Task: Show the option for the small business.
Action: Mouse moved to (631, 64)
Screenshot: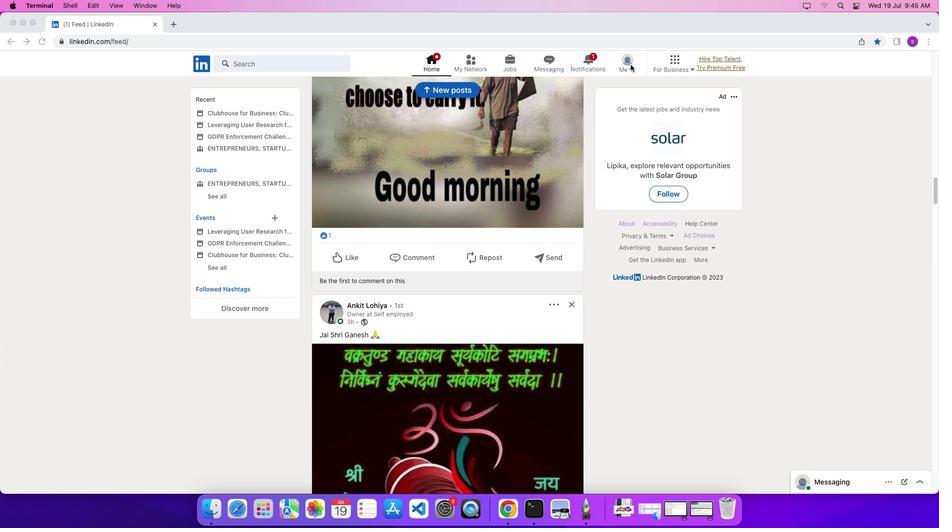 
Action: Mouse pressed left at (631, 64)
Screenshot: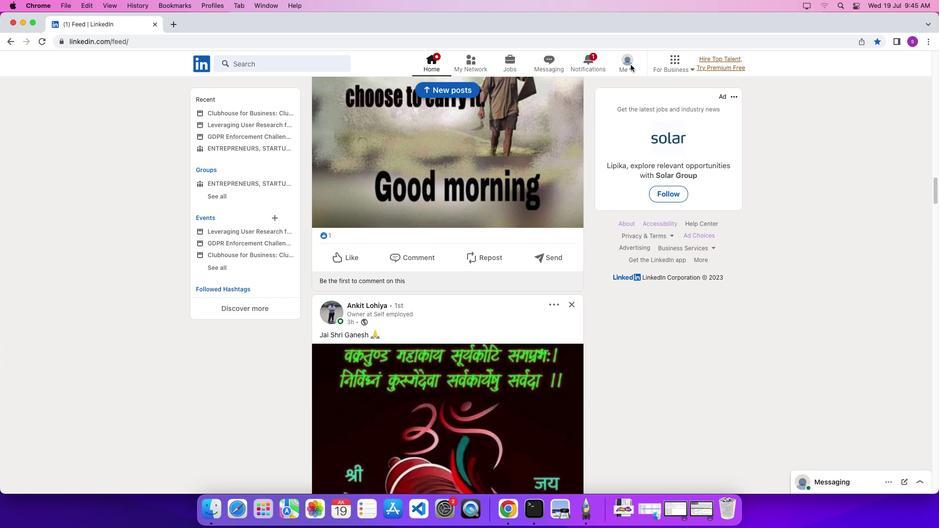 
Action: Mouse moved to (631, 68)
Screenshot: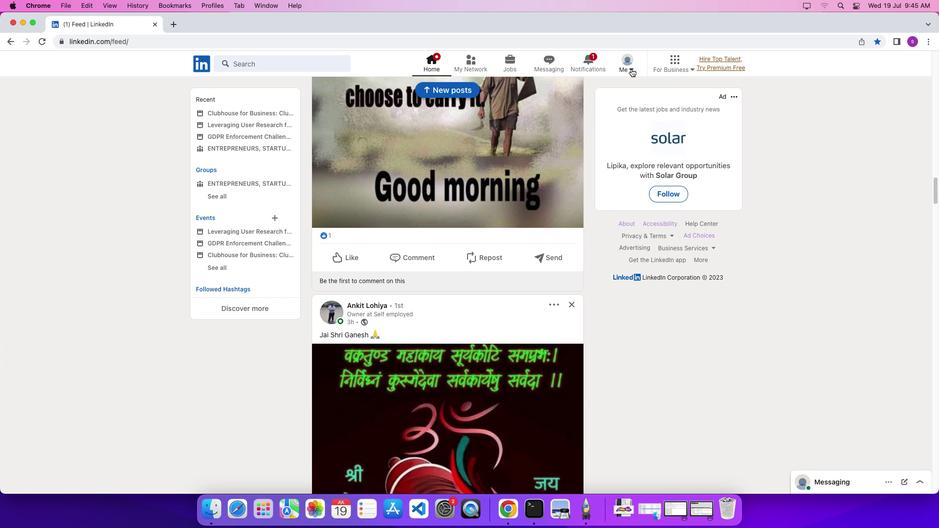 
Action: Mouse pressed left at (631, 68)
Screenshot: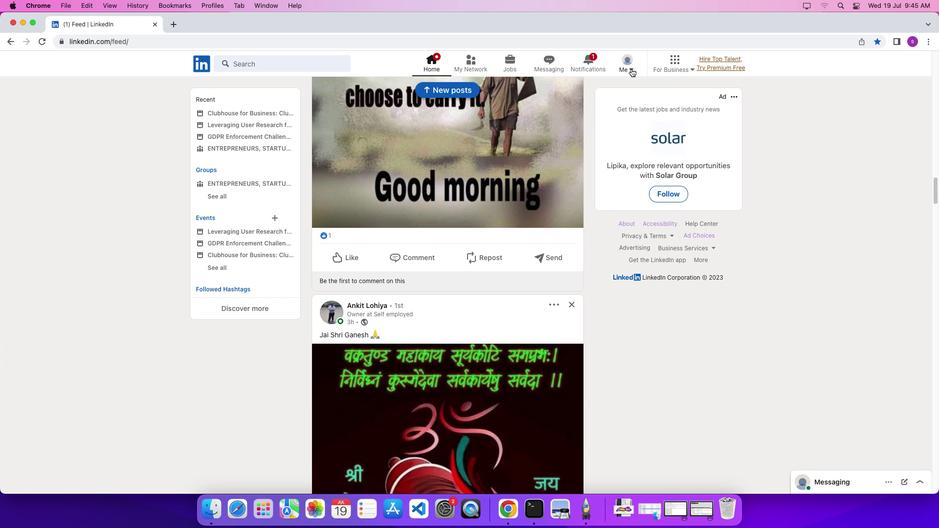 
Action: Mouse moved to (631, 119)
Screenshot: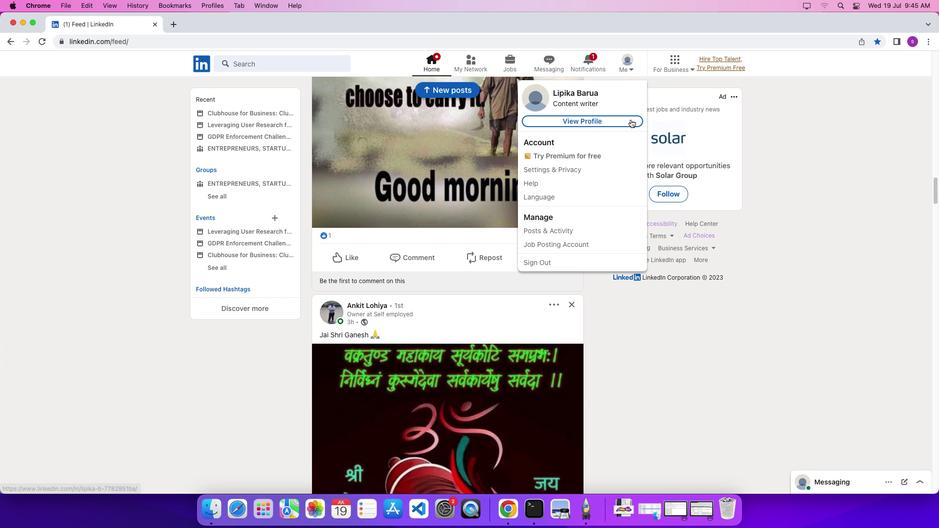 
Action: Mouse pressed left at (631, 119)
Screenshot: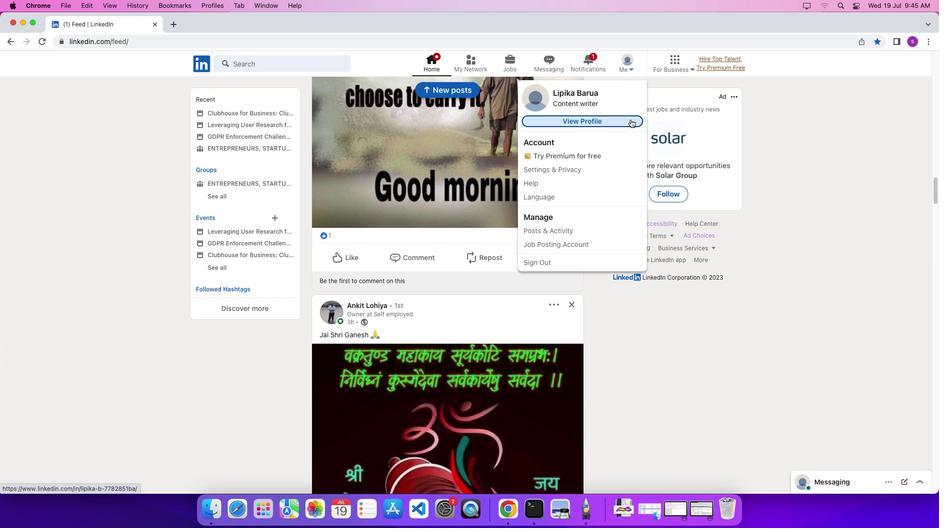 
Action: Mouse moved to (436, 346)
Screenshot: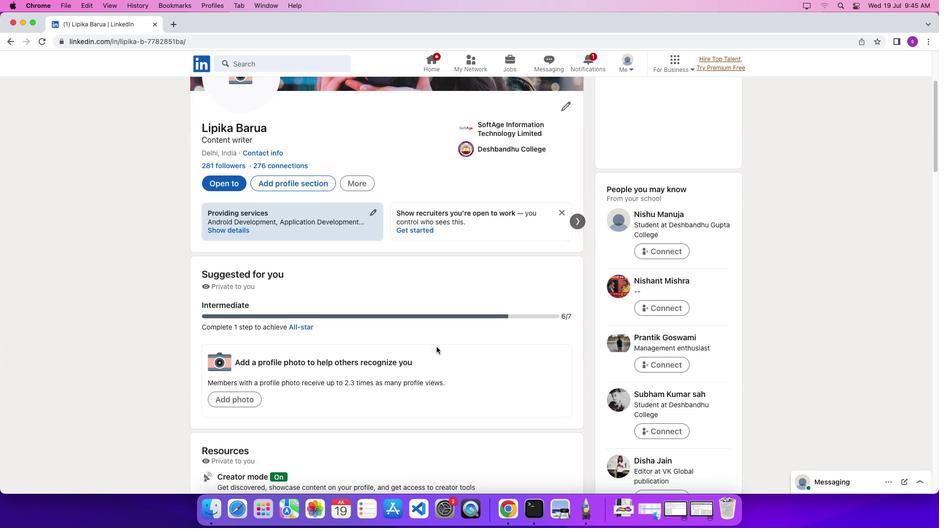 
Action: Mouse scrolled (436, 346) with delta (0, 0)
Screenshot: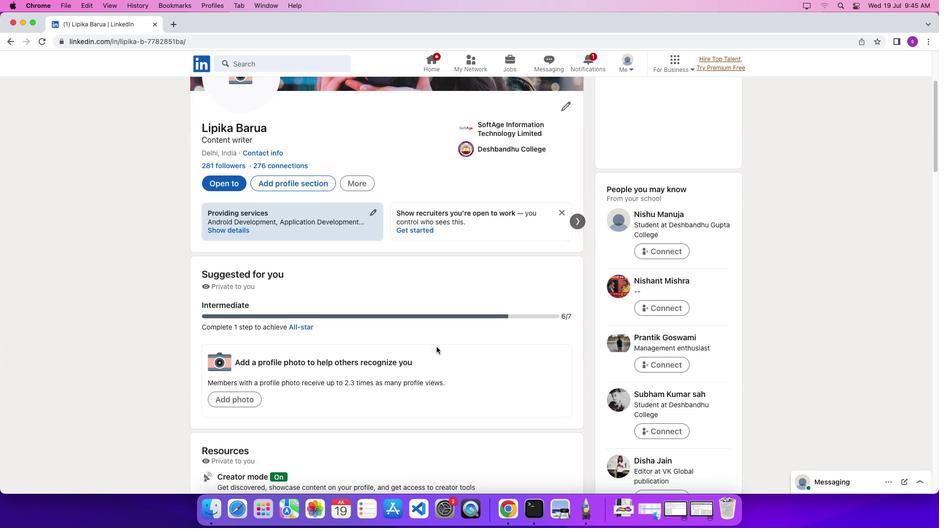 
Action: Mouse scrolled (436, 346) with delta (0, 0)
Screenshot: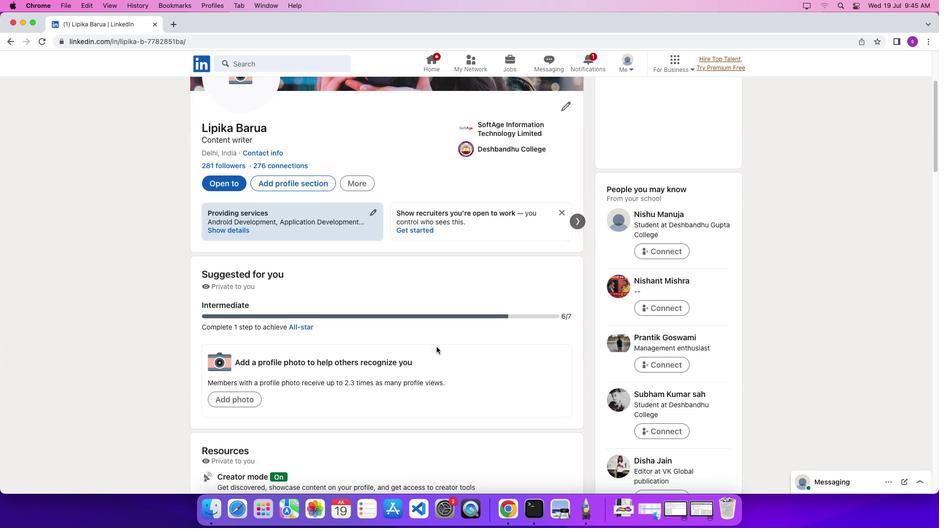 
Action: Mouse scrolled (436, 346) with delta (0, -3)
Screenshot: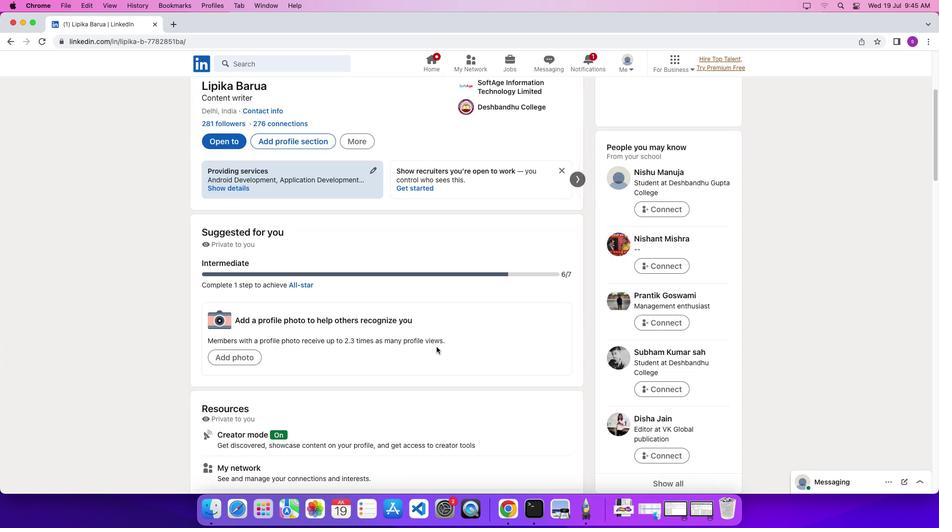 
Action: Mouse scrolled (436, 346) with delta (0, 0)
Screenshot: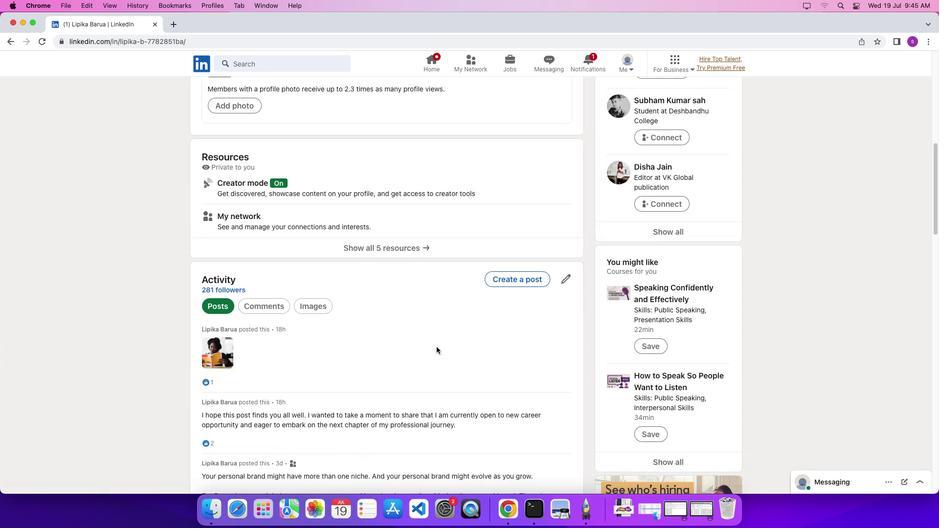 
Action: Mouse scrolled (436, 346) with delta (0, 0)
Screenshot: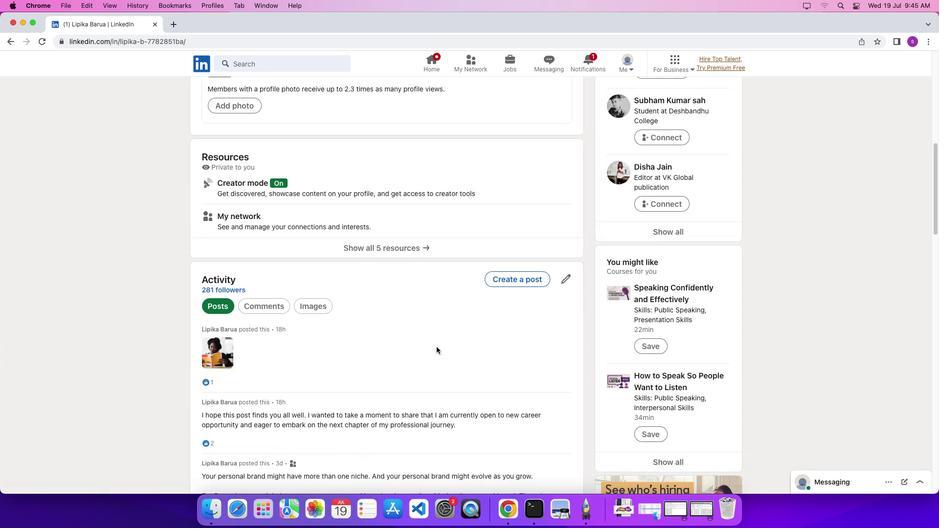 
Action: Mouse scrolled (436, 346) with delta (0, -2)
Screenshot: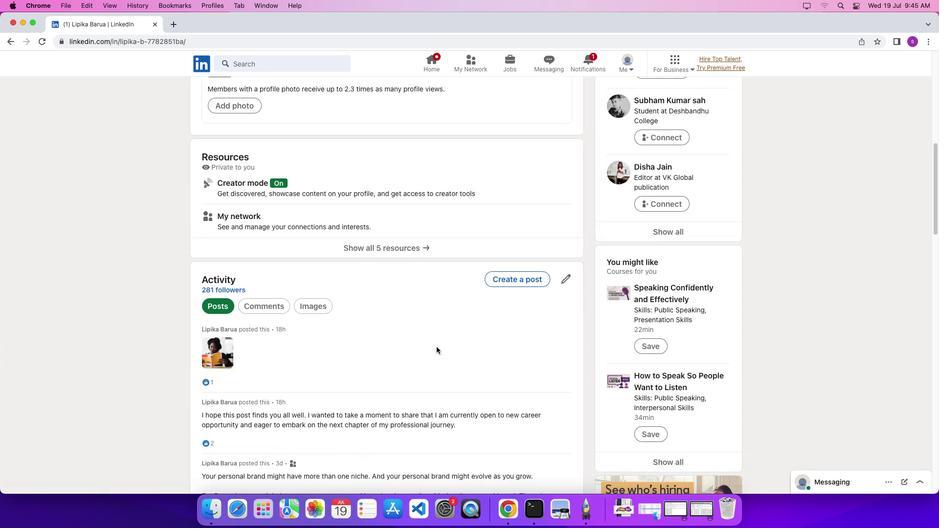 
Action: Mouse scrolled (436, 346) with delta (0, -4)
Screenshot: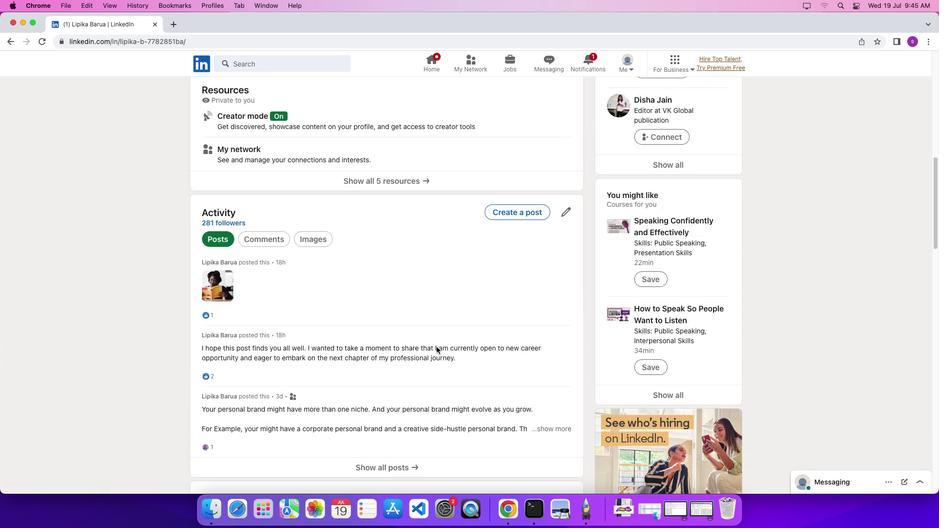 
Action: Mouse scrolled (436, 346) with delta (0, 0)
Screenshot: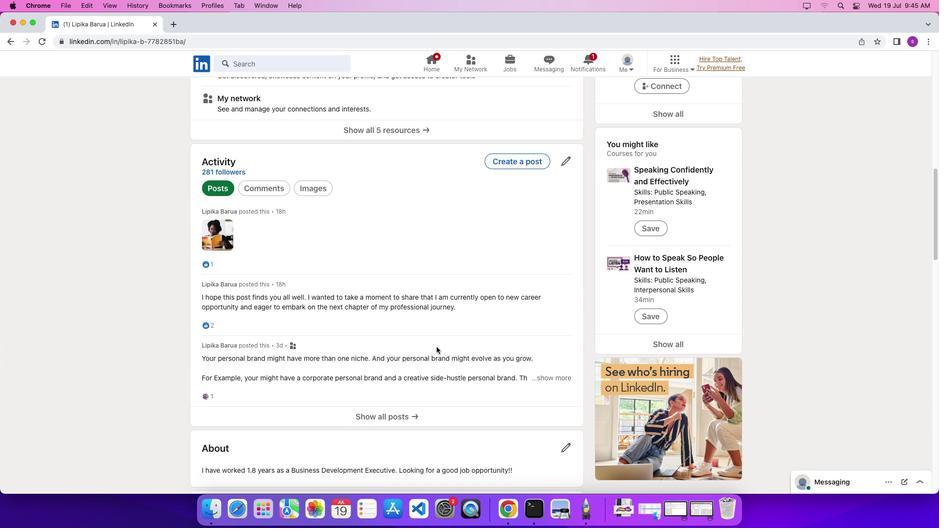 
Action: Mouse scrolled (436, 346) with delta (0, 0)
Screenshot: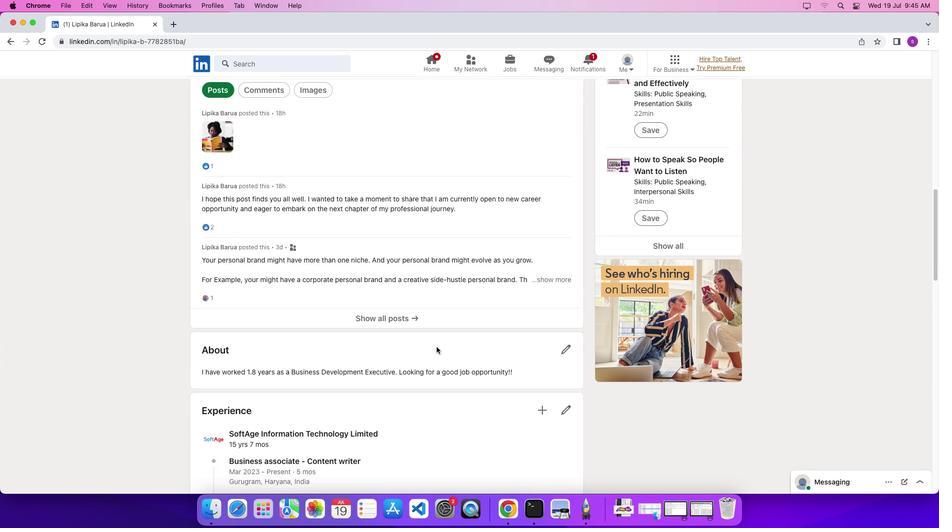 
Action: Mouse scrolled (436, 346) with delta (0, -2)
Screenshot: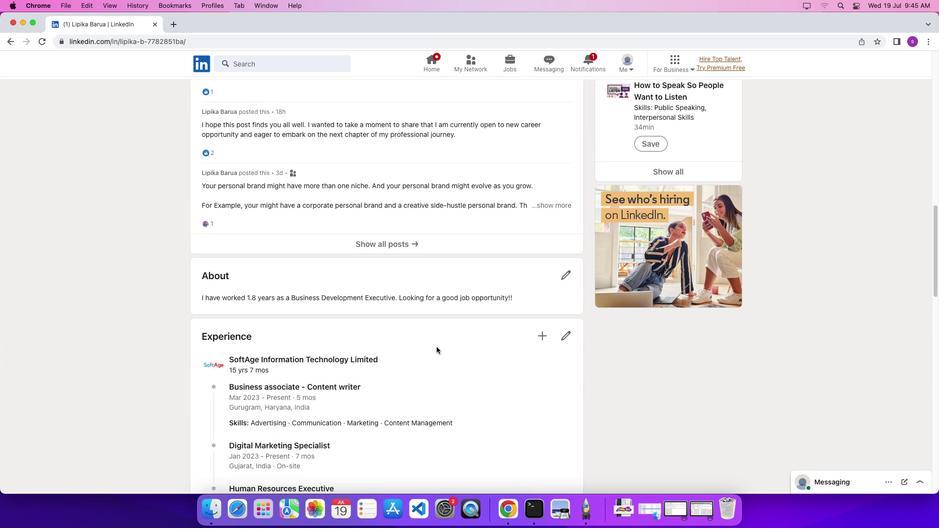 
Action: Mouse scrolled (436, 346) with delta (0, -4)
Screenshot: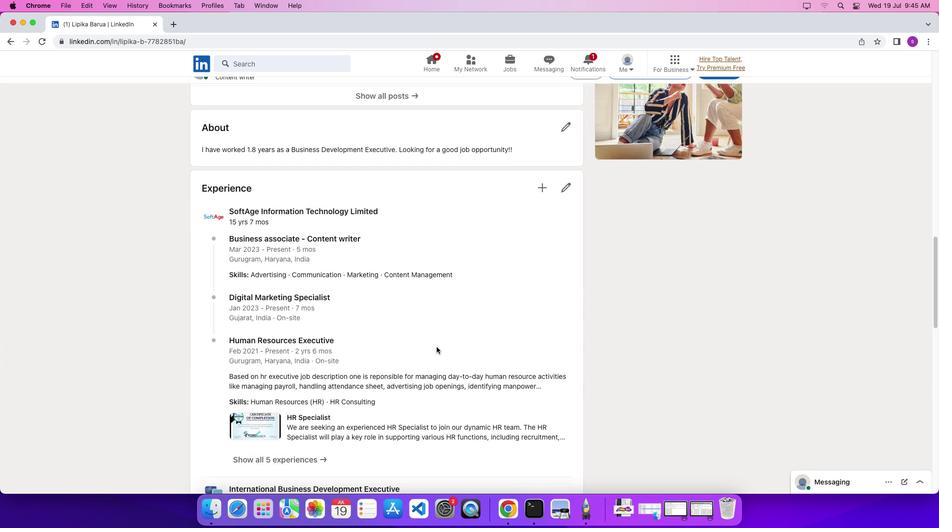 
Action: Mouse scrolled (436, 346) with delta (0, 0)
Screenshot: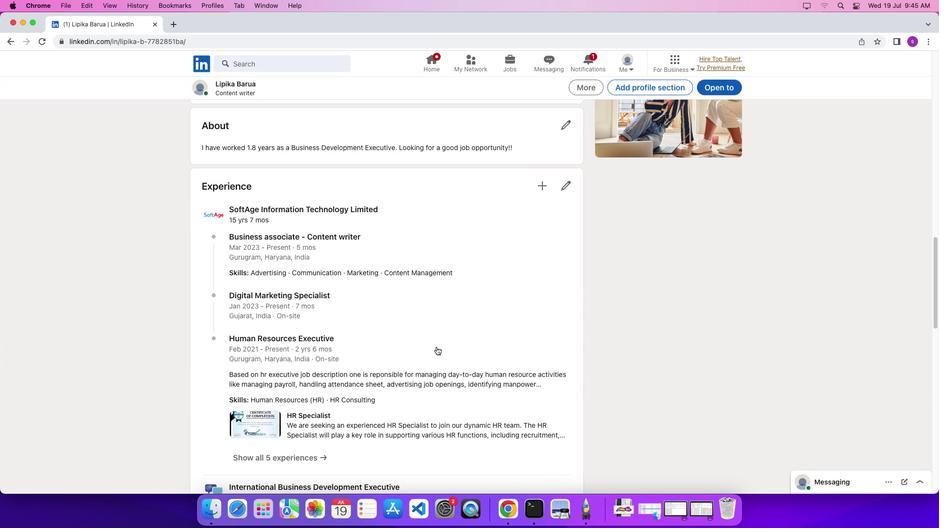 
Action: Mouse scrolled (436, 346) with delta (0, 0)
Screenshot: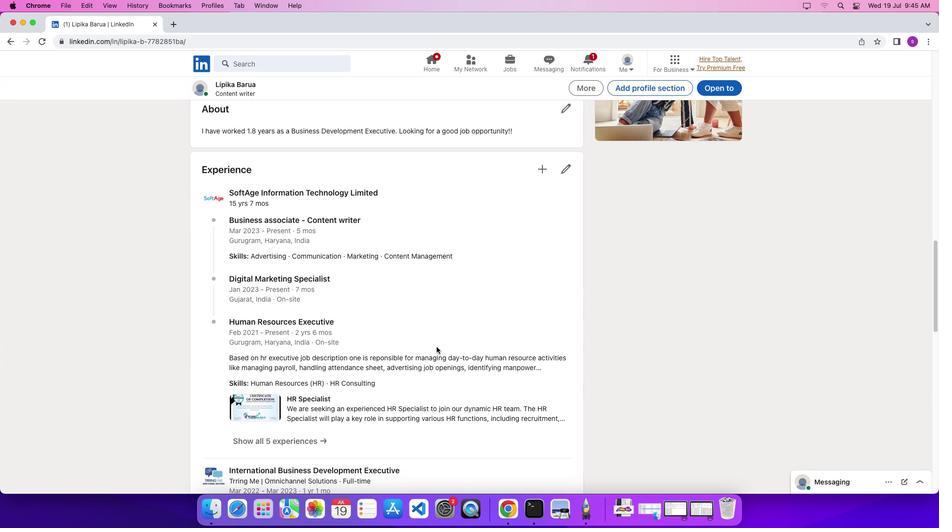 
Action: Mouse scrolled (436, 346) with delta (0, -2)
Screenshot: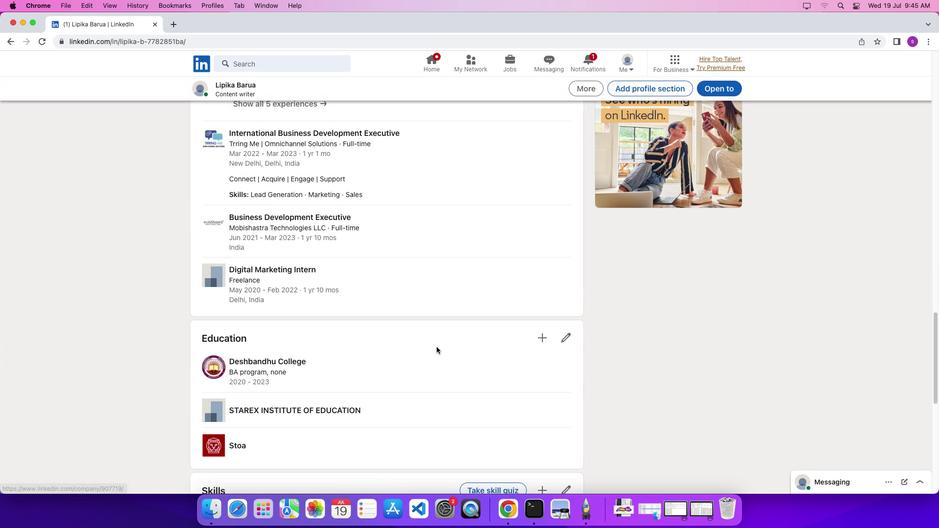 
Action: Mouse scrolled (436, 346) with delta (0, -4)
Screenshot: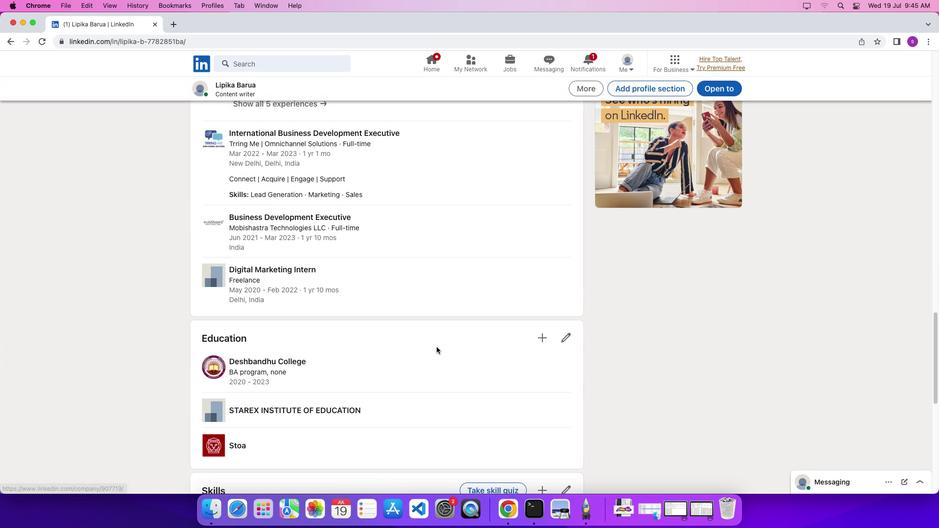 
Action: Mouse scrolled (436, 346) with delta (0, -5)
Screenshot: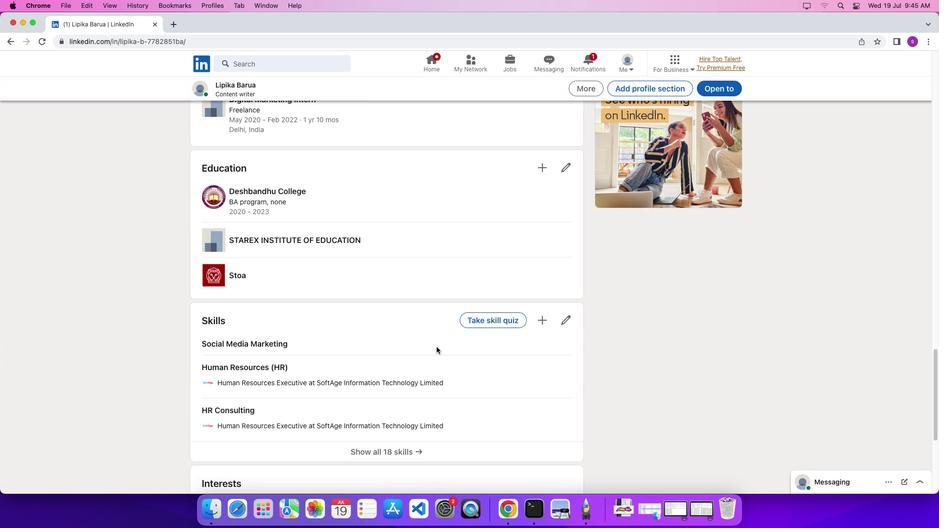 
Action: Mouse scrolled (436, 346) with delta (0, 0)
Screenshot: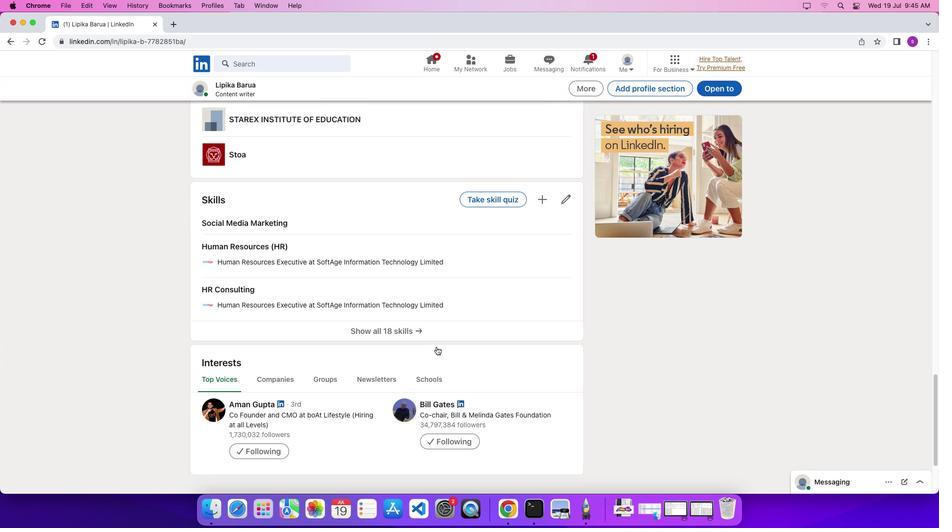 
Action: Mouse scrolled (436, 346) with delta (0, 0)
Screenshot: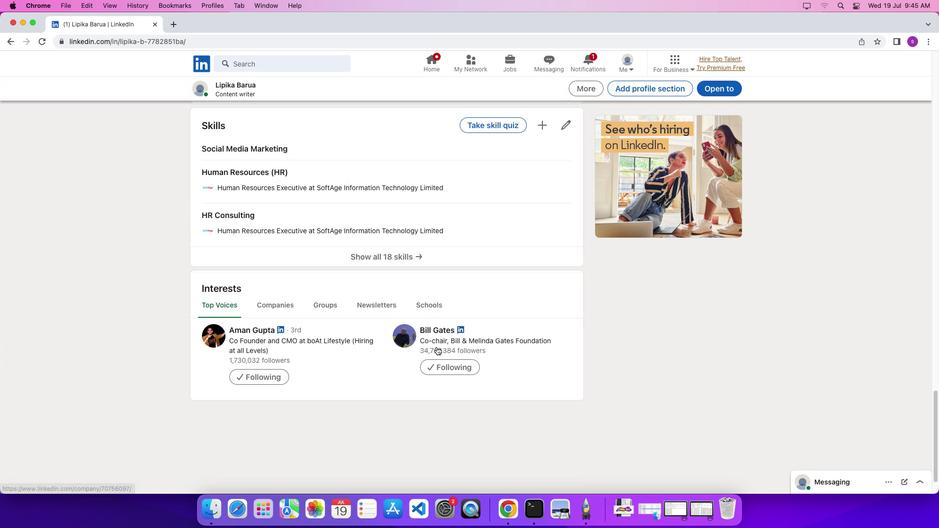 
Action: Mouse scrolled (436, 346) with delta (0, -3)
Screenshot: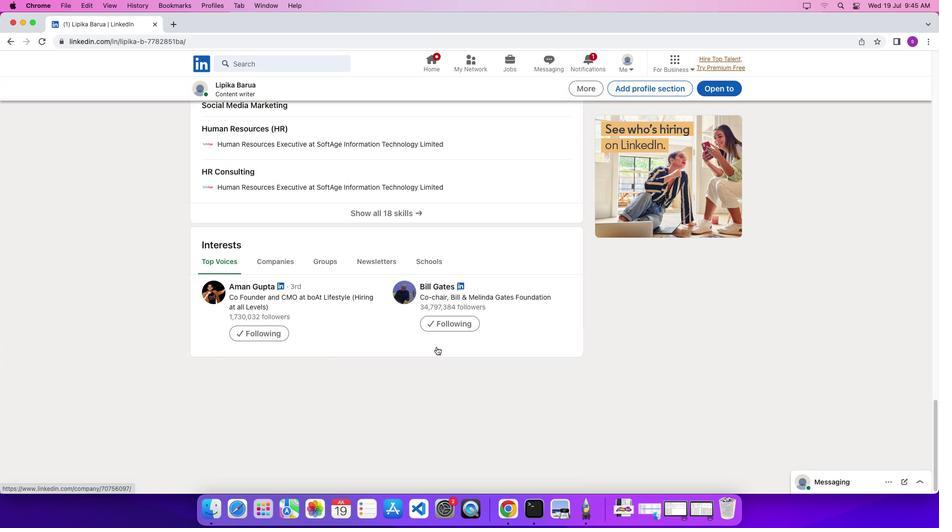 
Action: Mouse scrolled (436, 346) with delta (0, -5)
Screenshot: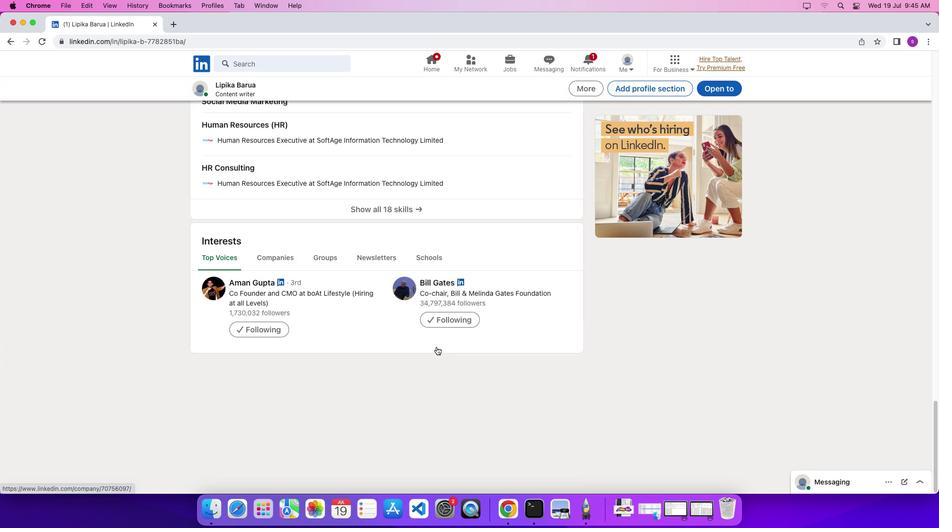
Action: Mouse scrolled (436, 346) with delta (0, 0)
Screenshot: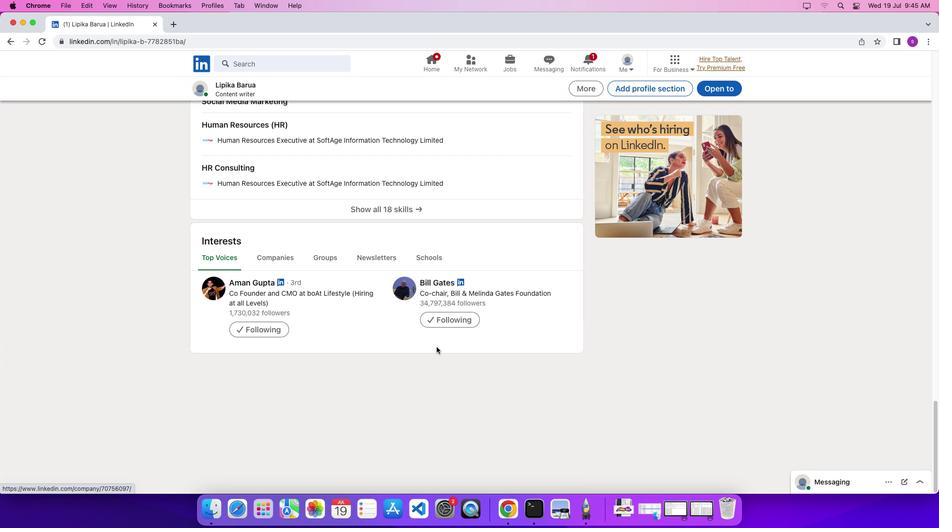 
Action: Mouse scrolled (436, 346) with delta (0, 0)
Screenshot: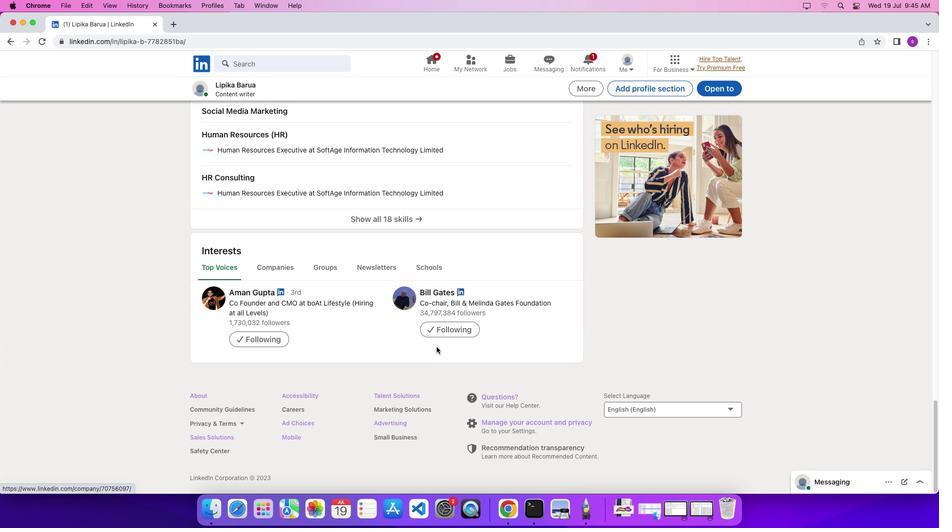 
Action: Mouse scrolled (436, 346) with delta (0, -3)
Screenshot: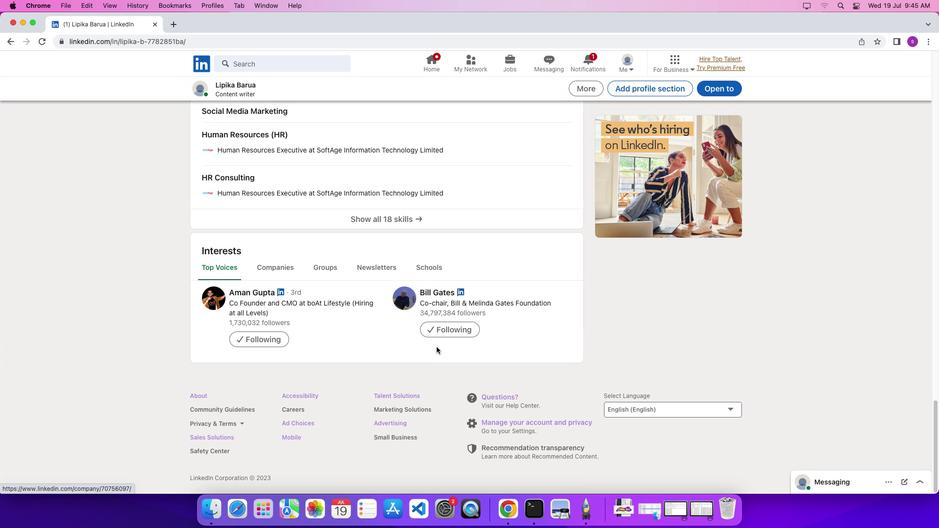 
Action: Mouse scrolled (436, 346) with delta (0, 0)
Screenshot: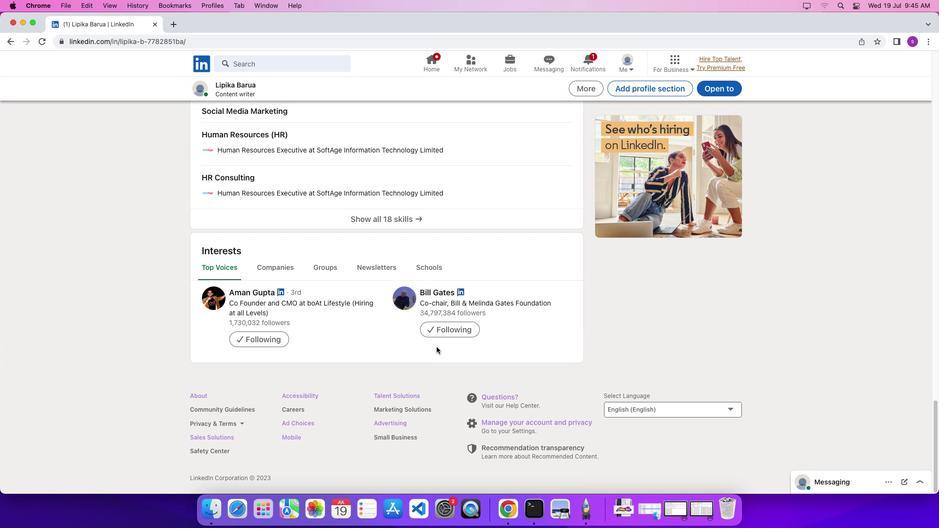 
Action: Mouse scrolled (436, 346) with delta (0, 0)
Screenshot: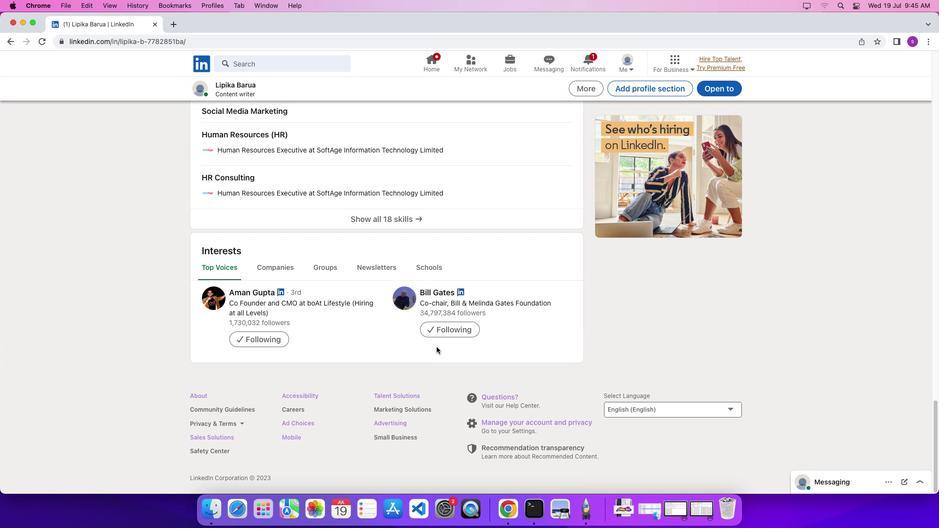
Action: Mouse scrolled (436, 346) with delta (0, -3)
Screenshot: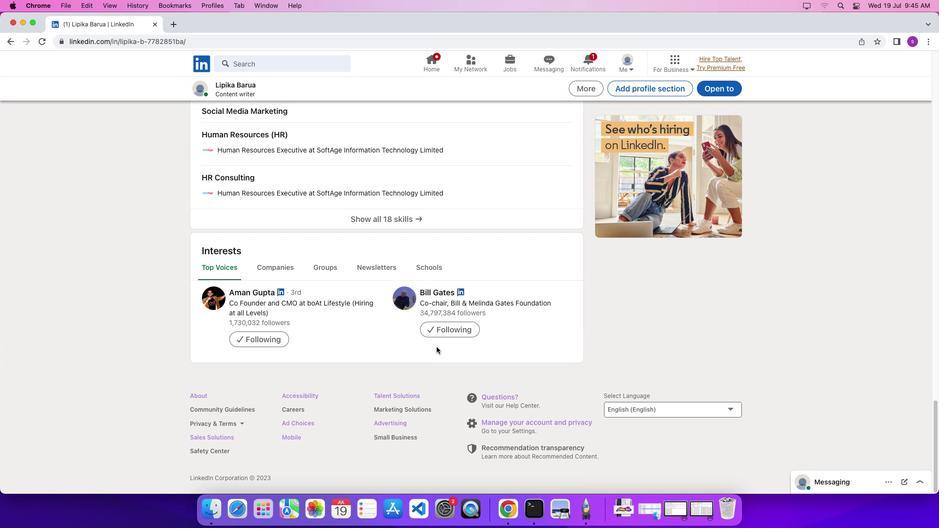 
Action: Mouse moved to (403, 436)
Screenshot: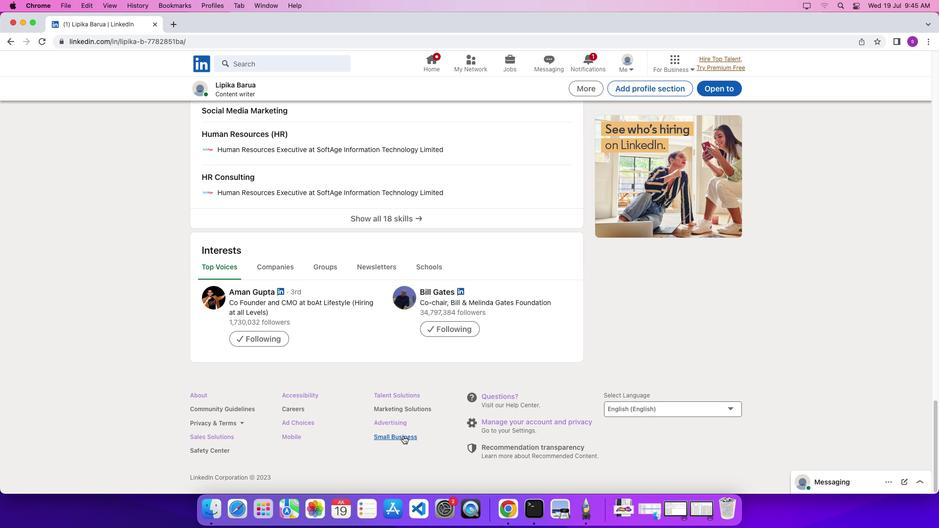
Action: Mouse pressed left at (403, 436)
Screenshot: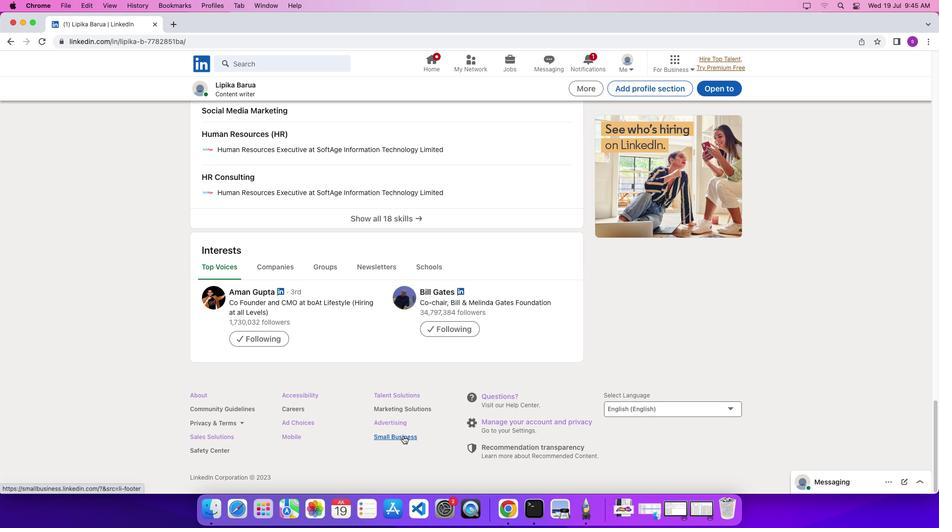 
Action: Mouse scrolled (403, 436) with delta (0, 0)
Screenshot: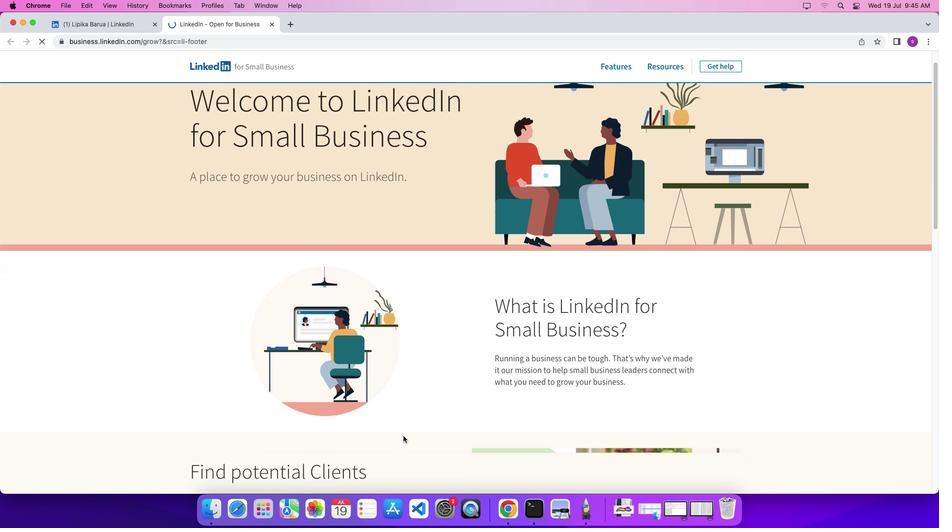 
Action: Mouse scrolled (403, 436) with delta (0, 0)
Screenshot: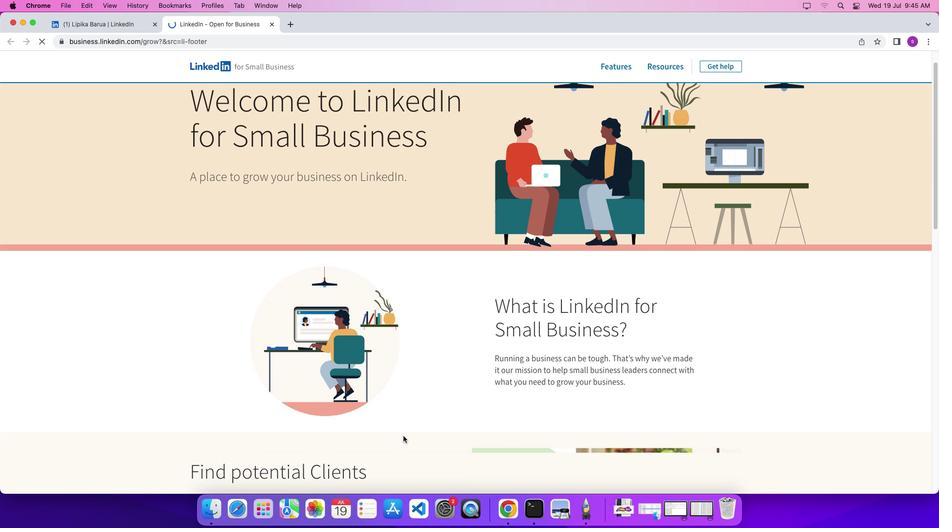 
Action: Mouse scrolled (403, 436) with delta (0, -2)
Screenshot: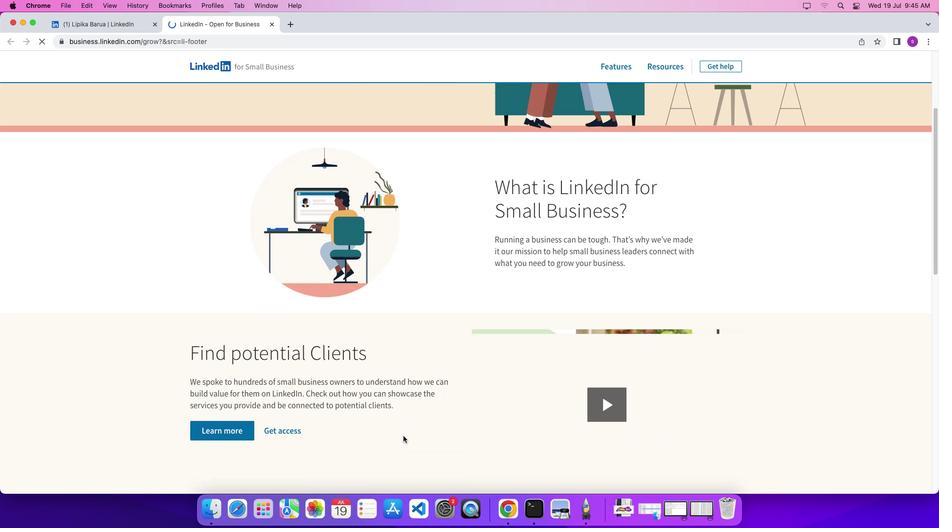 
Action: Mouse scrolled (403, 436) with delta (0, -2)
Screenshot: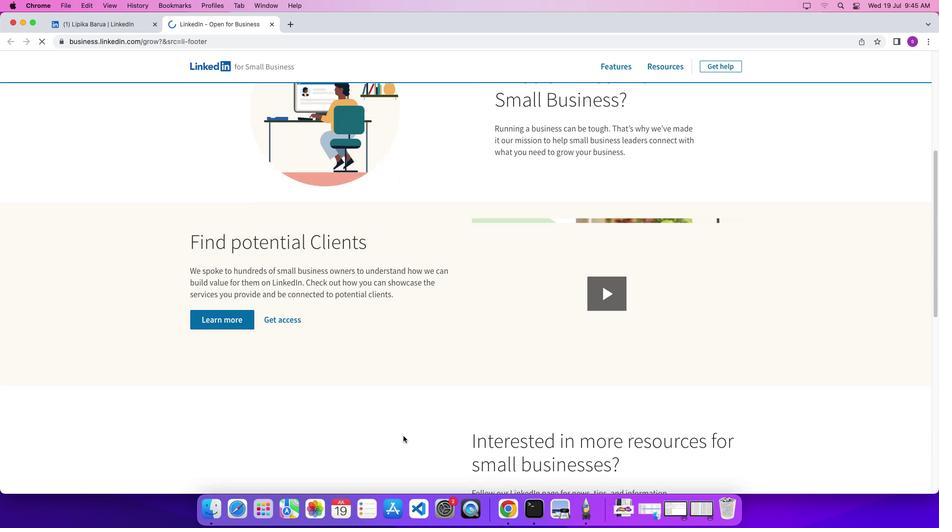 
Action: Mouse scrolled (403, 436) with delta (0, 0)
Screenshot: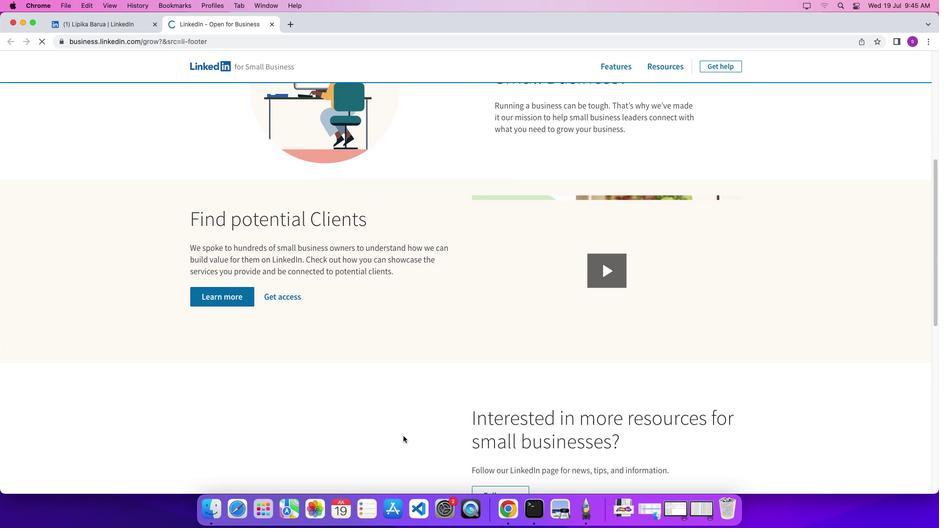 
Action: Mouse scrolled (403, 436) with delta (0, 0)
Screenshot: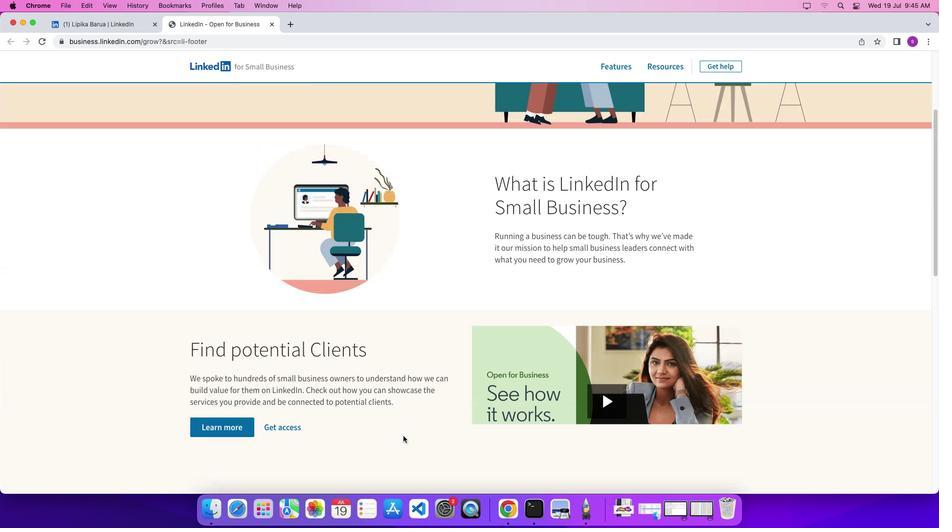 
Action: Mouse scrolled (403, 436) with delta (0, 0)
Screenshot: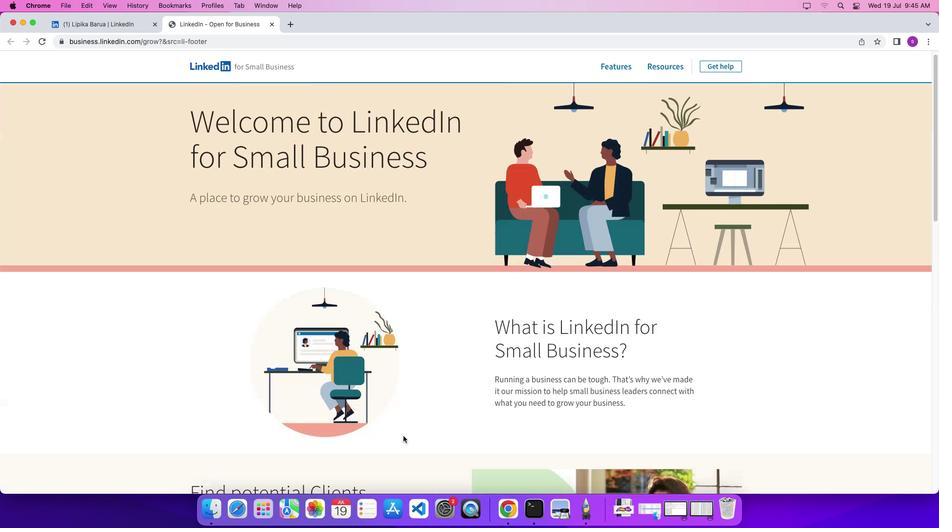 
Action: Mouse scrolled (403, 436) with delta (0, 4)
Screenshot: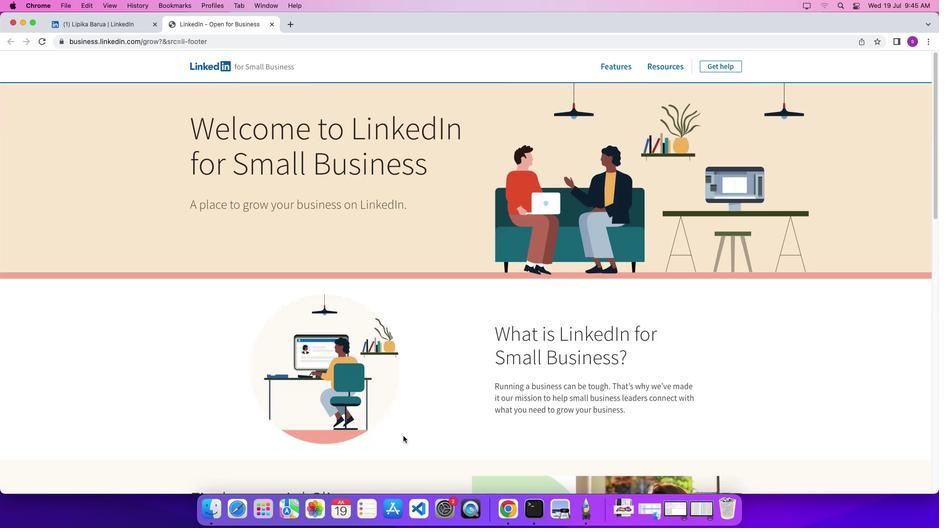 
Action: Mouse scrolled (403, 436) with delta (0, 6)
Screenshot: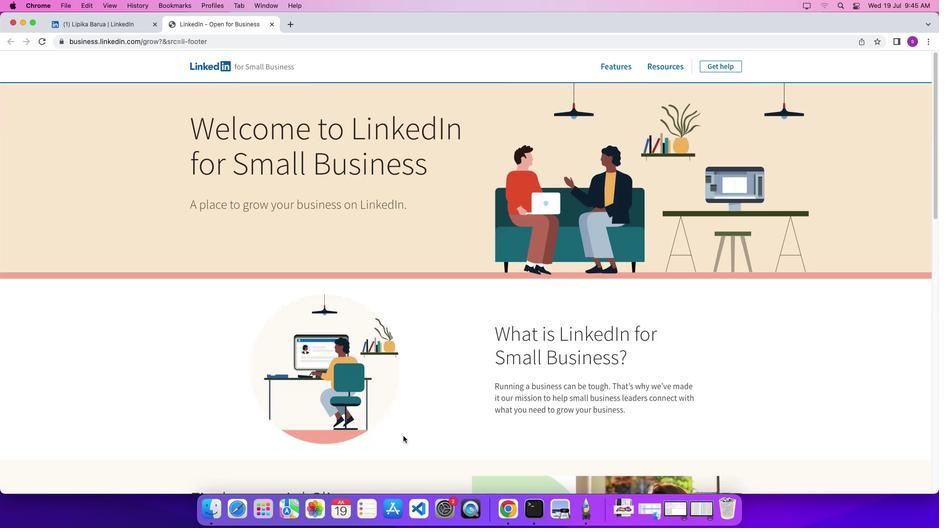 
Action: Mouse scrolled (403, 436) with delta (0, 6)
Screenshot: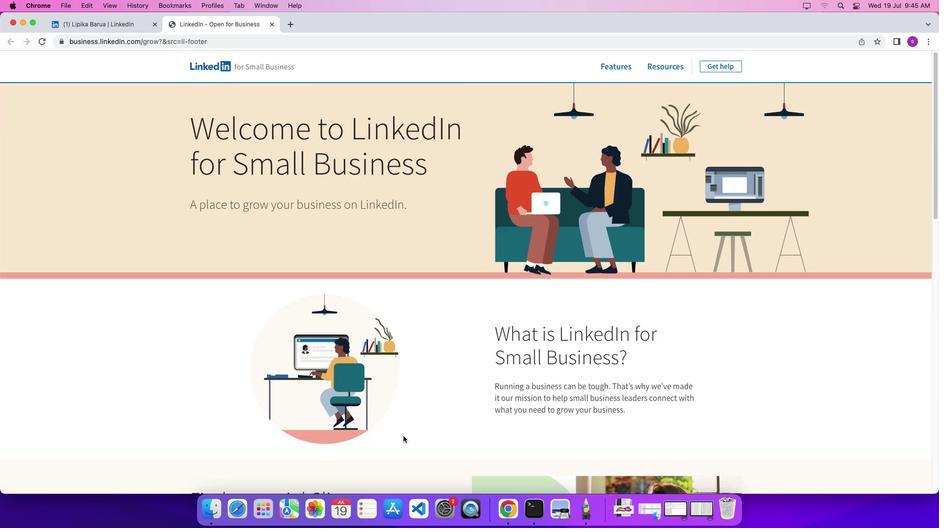 
